 Task: Check the percentage active listings of view in the last 1 year.
Action: Mouse moved to (749, 161)
Screenshot: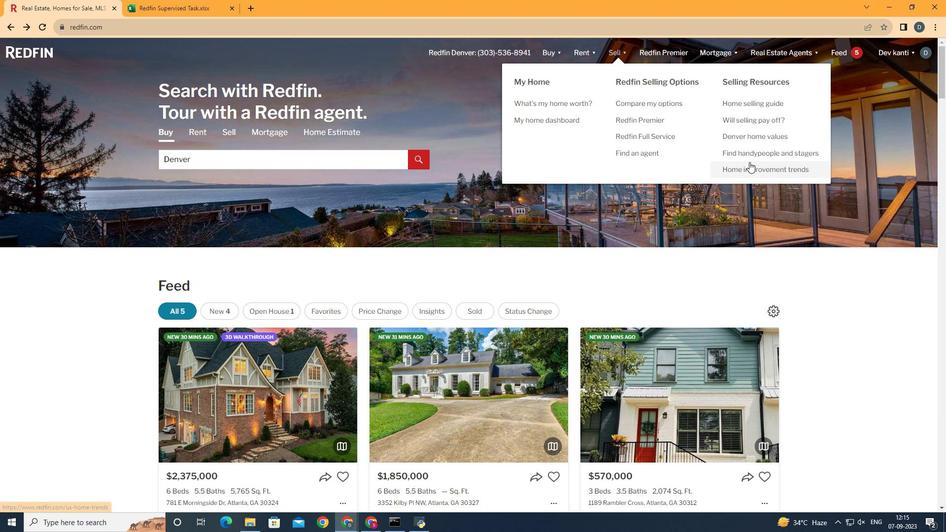 
Action: Mouse pressed left at (749, 161)
Screenshot: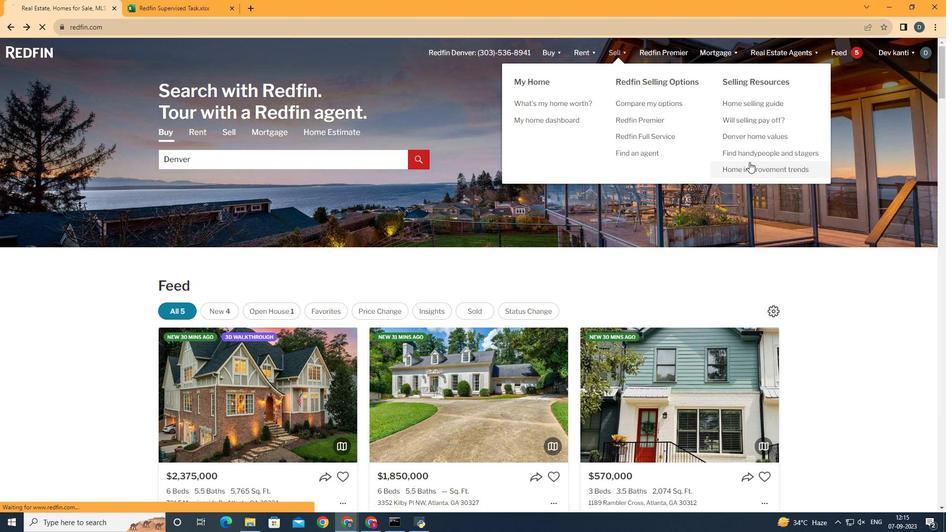 
Action: Mouse moved to (230, 186)
Screenshot: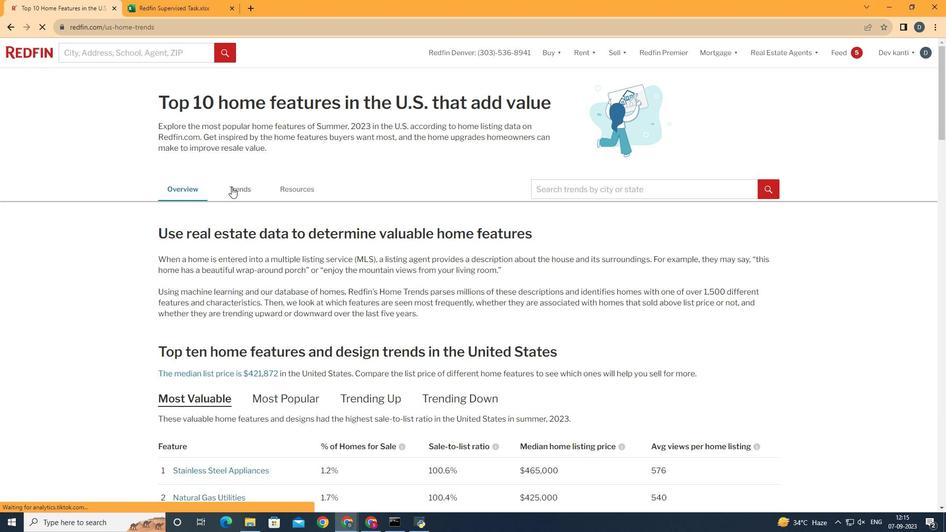 
Action: Mouse pressed left at (230, 186)
Screenshot: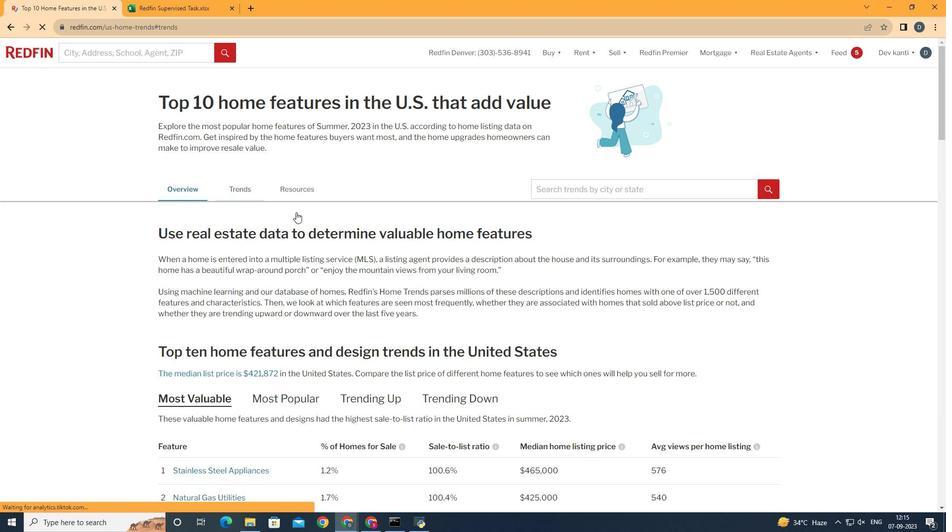 
Action: Mouse moved to (417, 250)
Screenshot: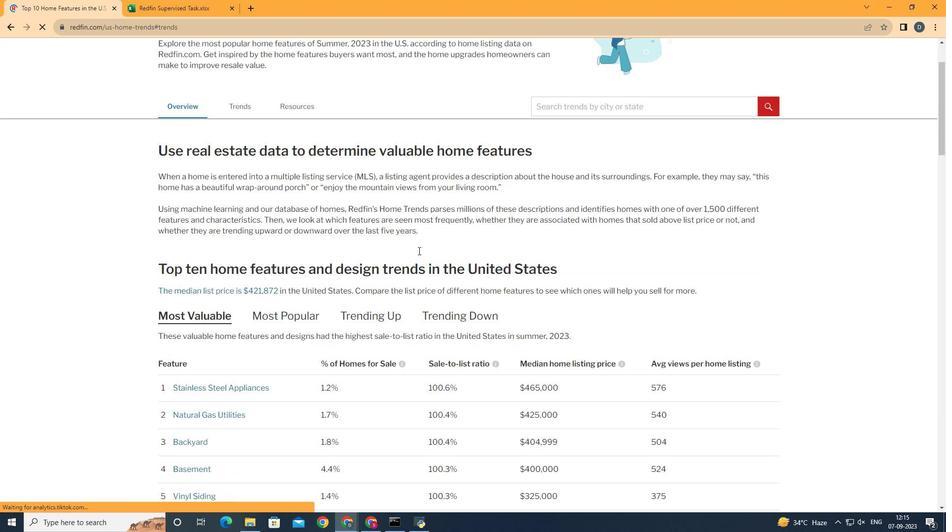 
Action: Mouse scrolled (417, 249) with delta (0, 0)
Screenshot: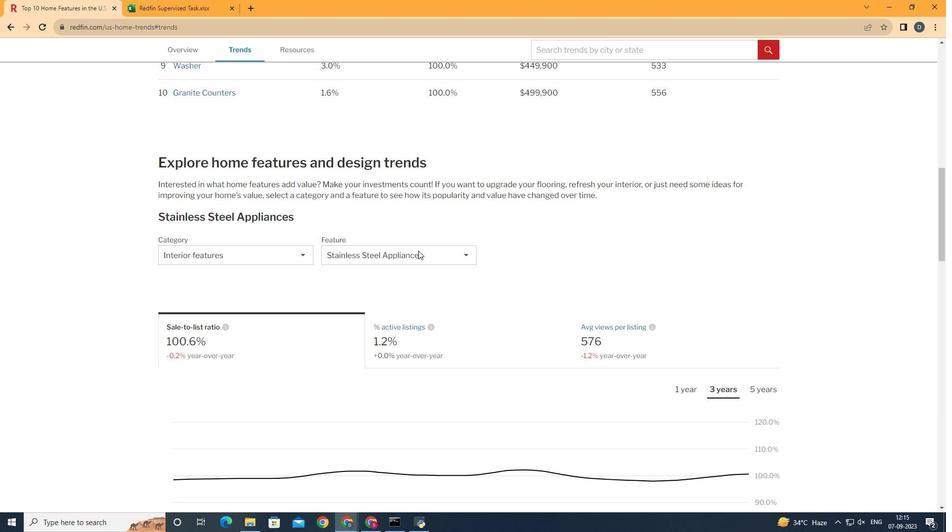 
Action: Mouse scrolled (417, 249) with delta (0, 0)
Screenshot: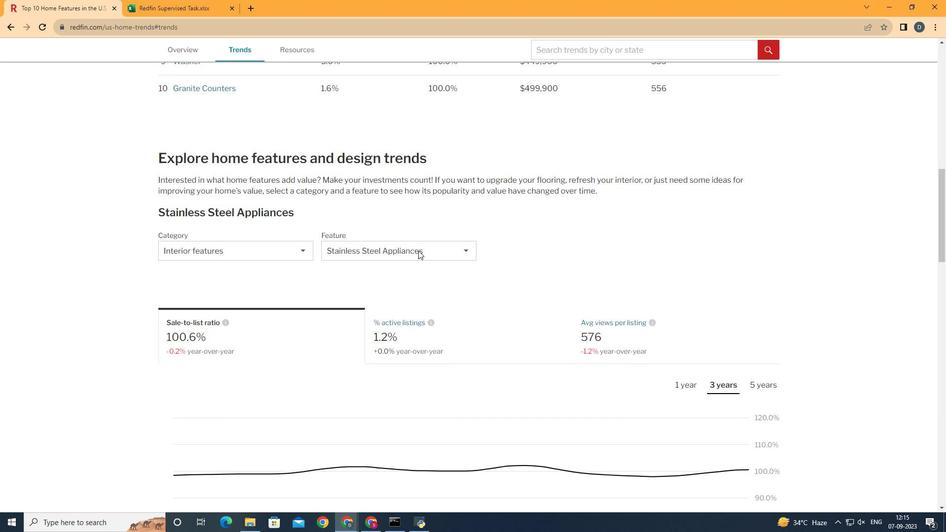 
Action: Mouse scrolled (417, 249) with delta (0, 0)
Screenshot: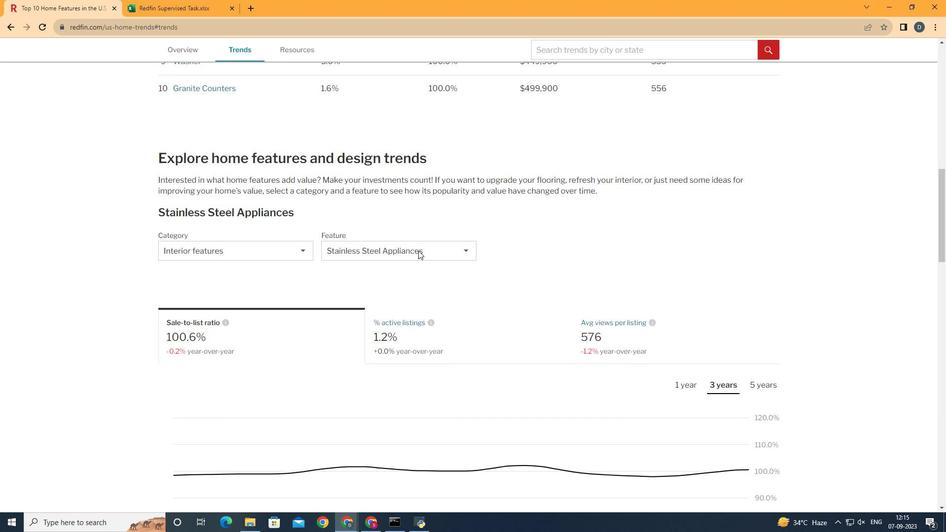 
Action: Mouse scrolled (417, 249) with delta (0, 0)
Screenshot: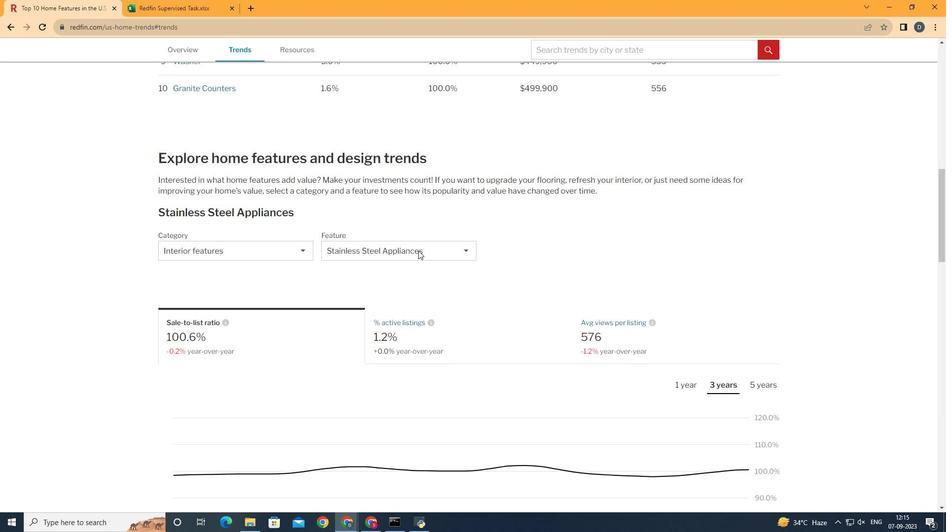 
Action: Mouse scrolled (417, 249) with delta (0, 0)
Screenshot: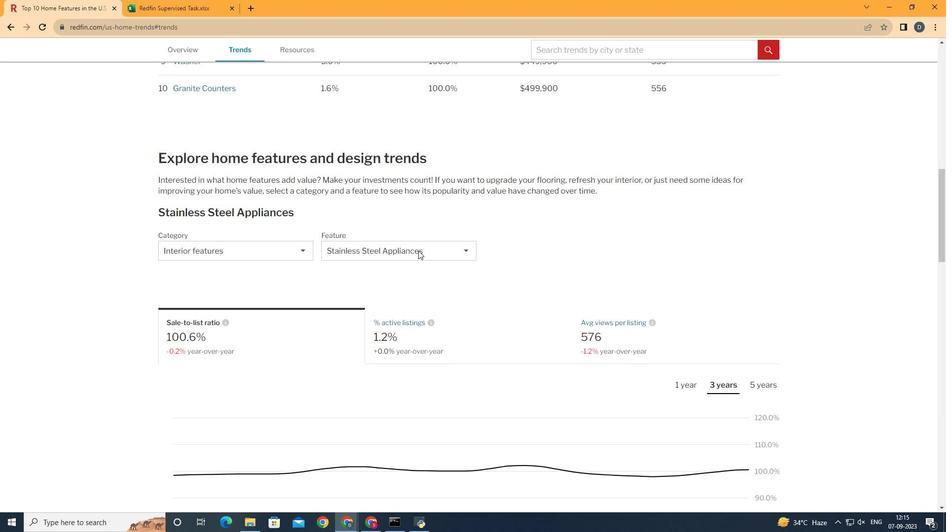 
Action: Mouse scrolled (417, 249) with delta (0, 0)
Screenshot: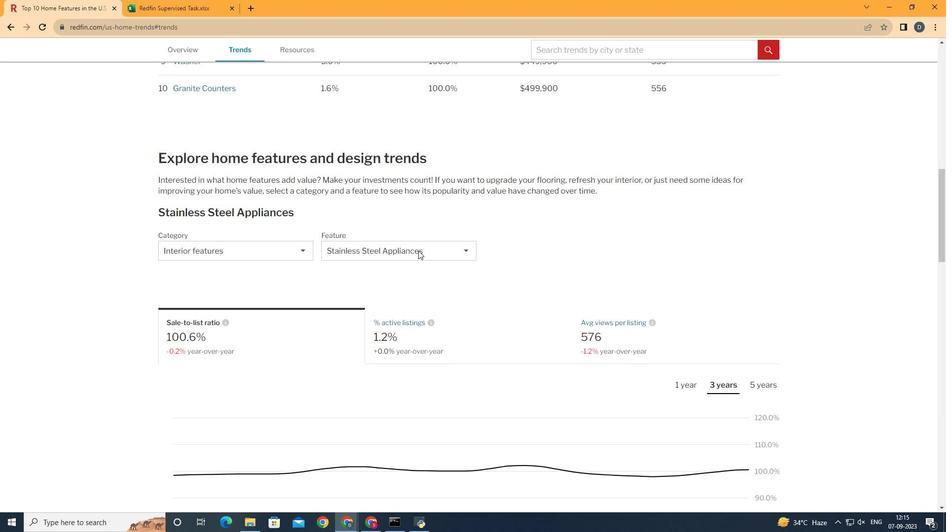 
Action: Mouse scrolled (417, 249) with delta (0, 0)
Screenshot: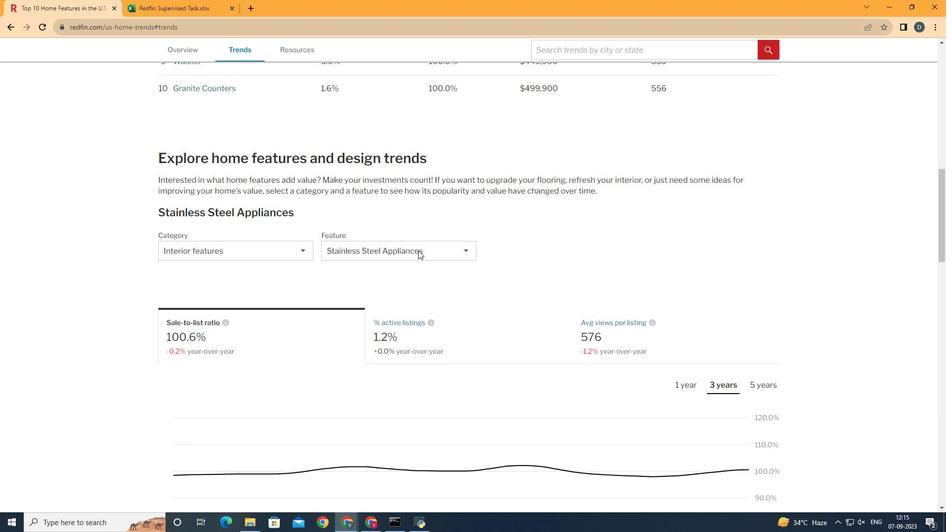 
Action: Mouse moved to (271, 248)
Screenshot: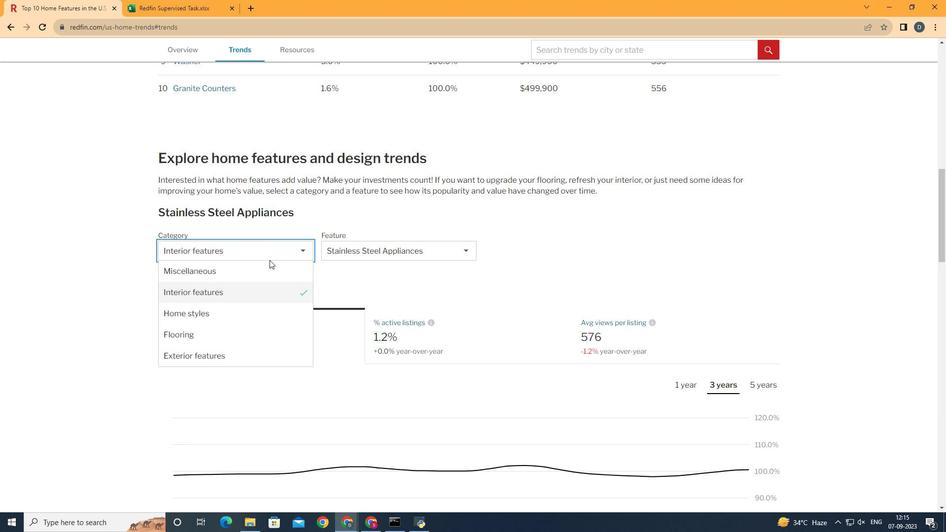 
Action: Mouse pressed left at (271, 248)
Screenshot: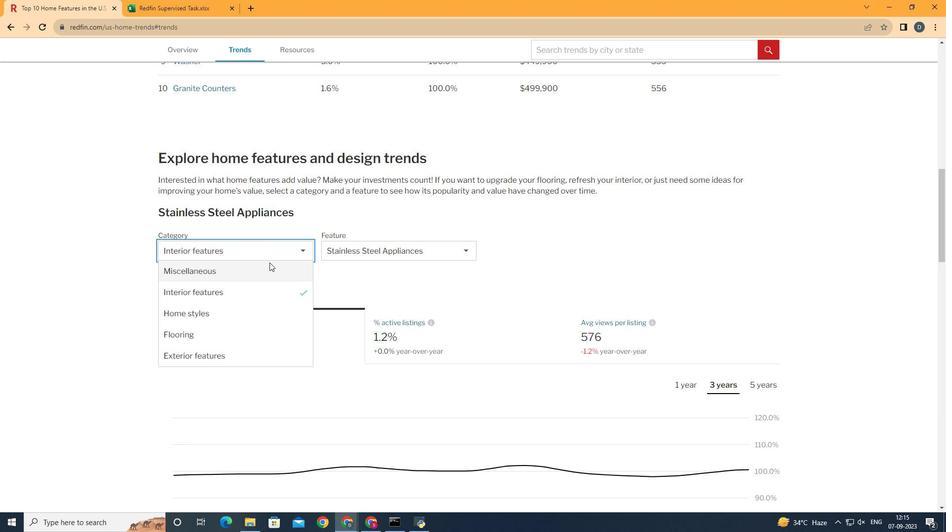 
Action: Mouse moved to (268, 262)
Screenshot: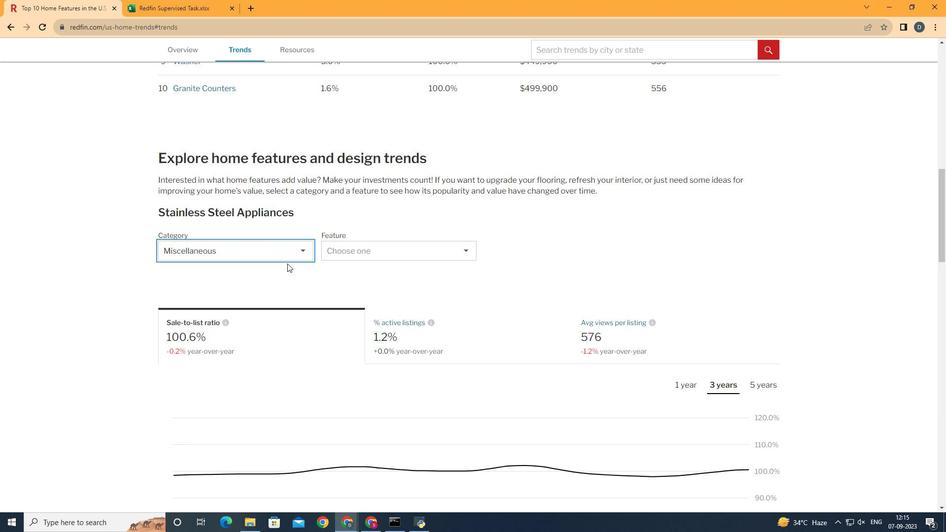 
Action: Mouse pressed left at (268, 262)
Screenshot: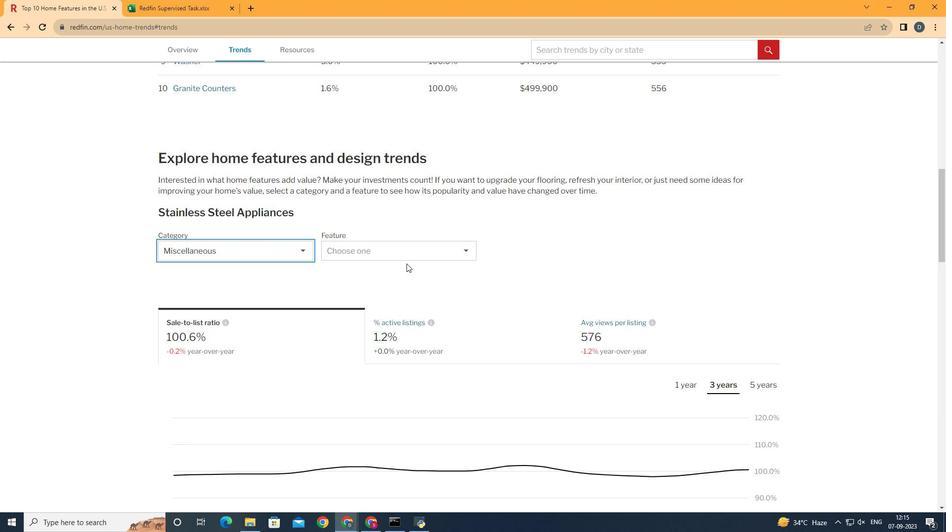 
Action: Mouse moved to (431, 256)
Screenshot: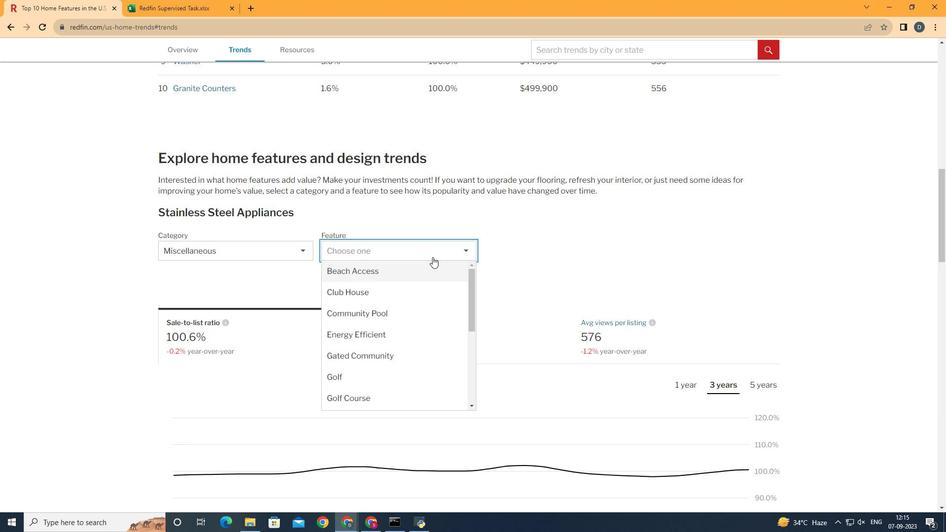 
Action: Mouse pressed left at (431, 256)
Screenshot: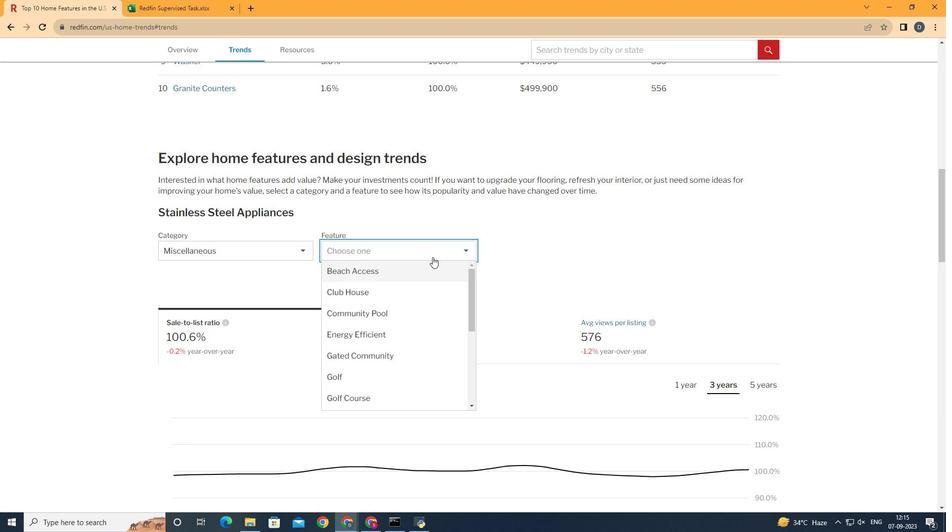 
Action: Mouse moved to (430, 305)
Screenshot: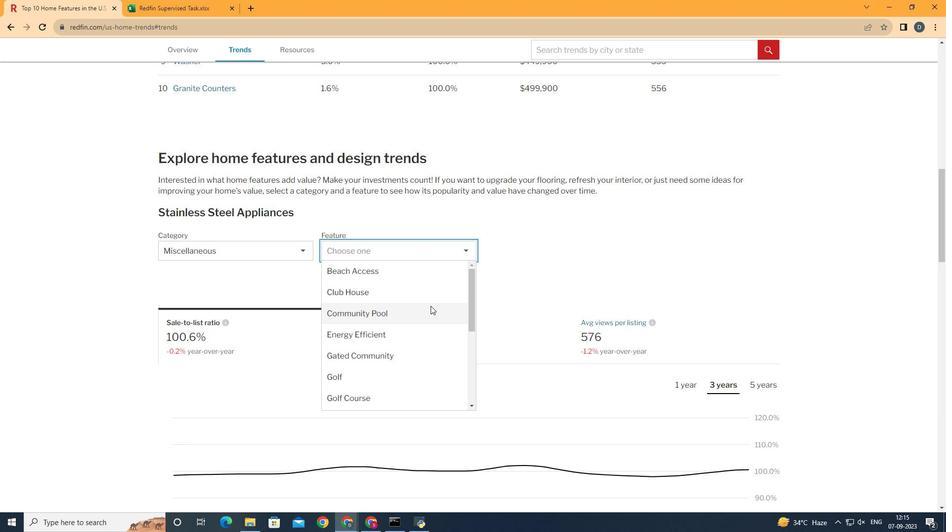
Action: Mouse scrolled (430, 304) with delta (0, 0)
Screenshot: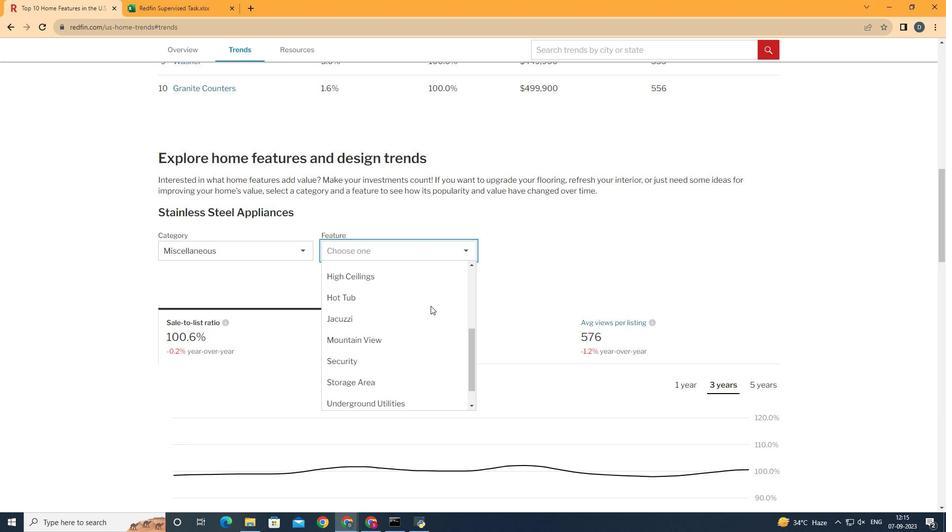 
Action: Mouse scrolled (430, 304) with delta (0, 0)
Screenshot: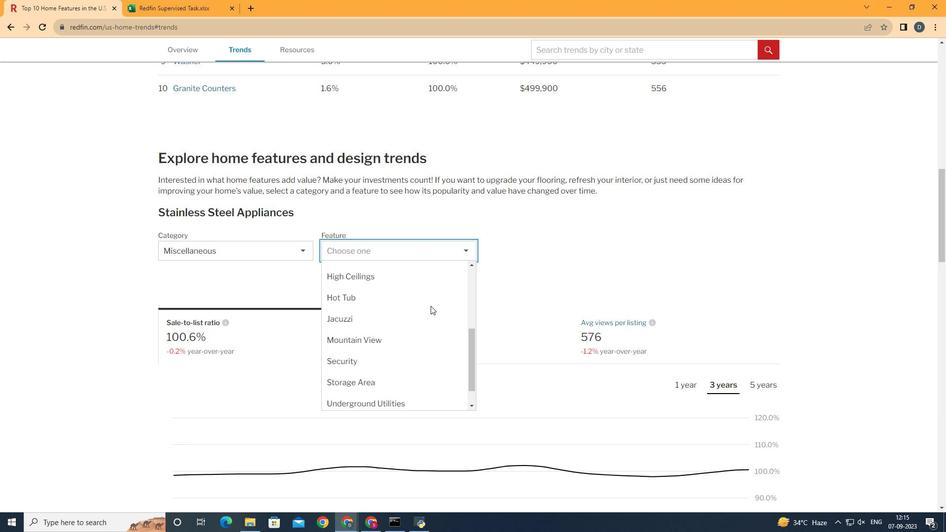 
Action: Mouse scrolled (430, 304) with delta (0, 0)
Screenshot: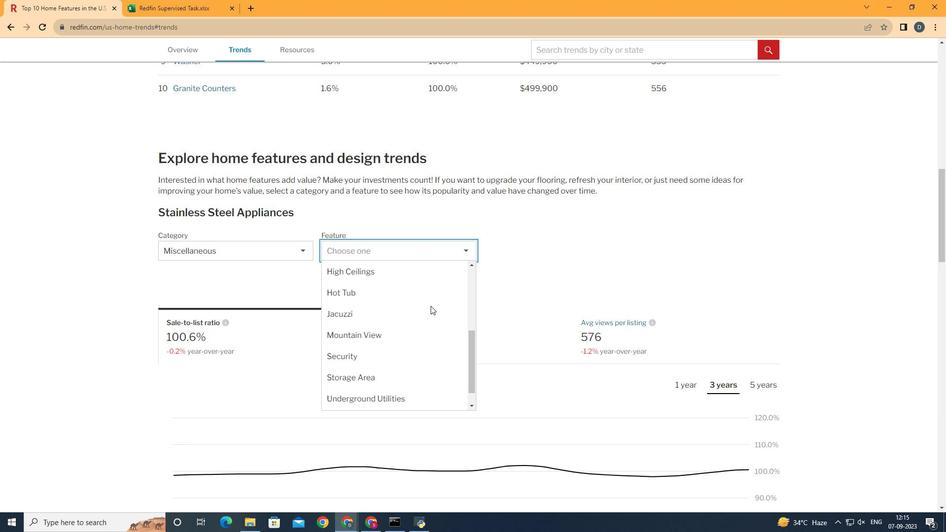 
Action: Mouse moved to (404, 362)
Screenshot: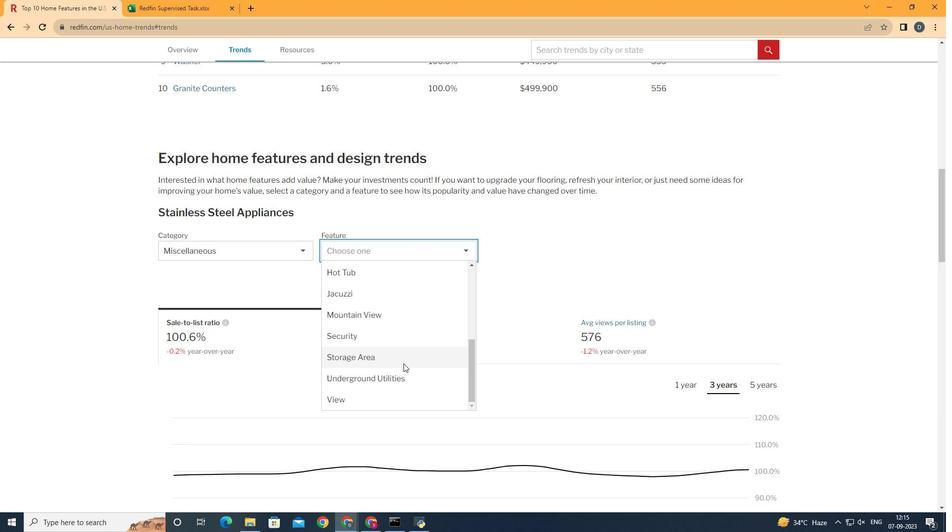 
Action: Mouse scrolled (404, 362) with delta (0, 0)
Screenshot: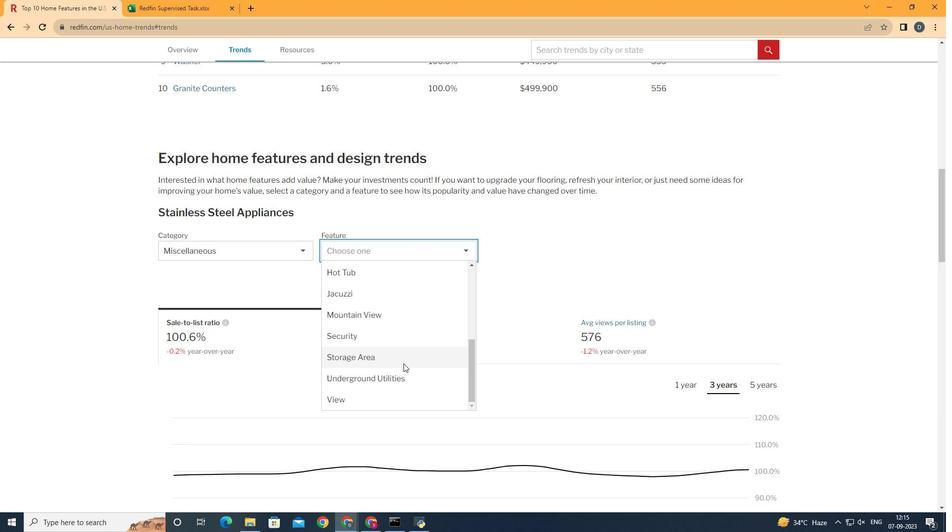 
Action: Mouse moved to (403, 362)
Screenshot: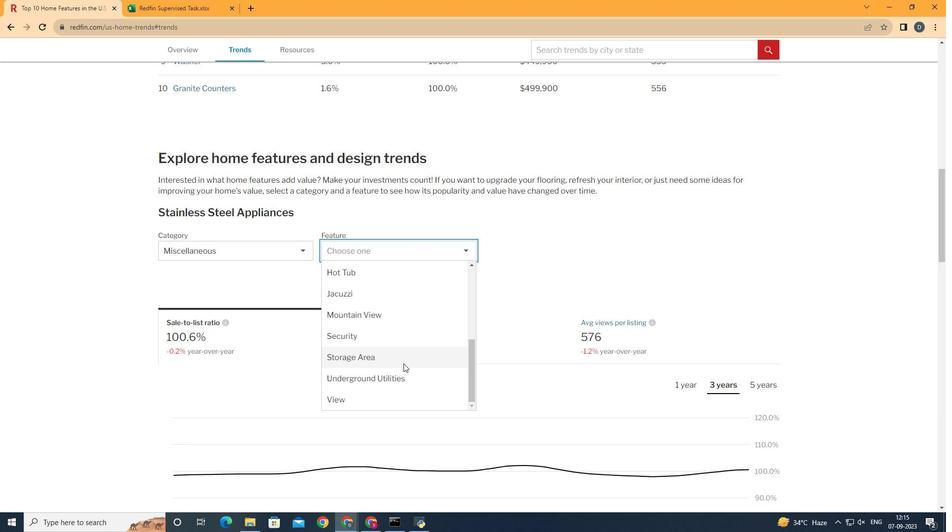 
Action: Mouse scrolled (403, 362) with delta (0, 0)
Screenshot: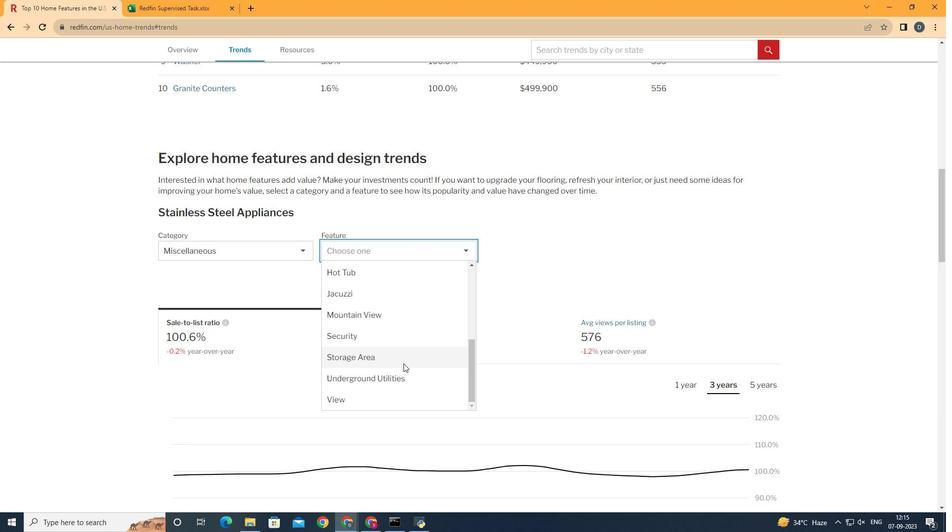 
Action: Mouse moved to (388, 399)
Screenshot: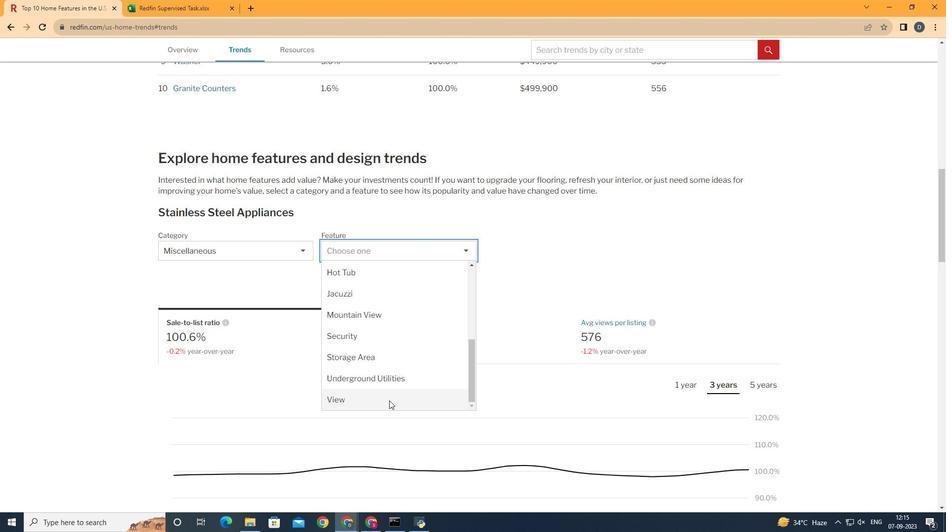 
Action: Mouse pressed left at (388, 399)
Screenshot: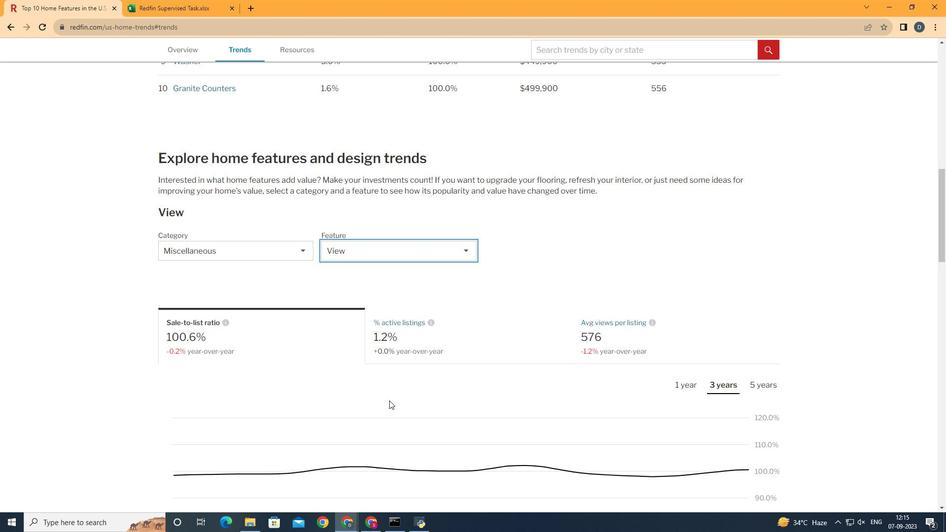 
Action: Mouse moved to (404, 362)
Screenshot: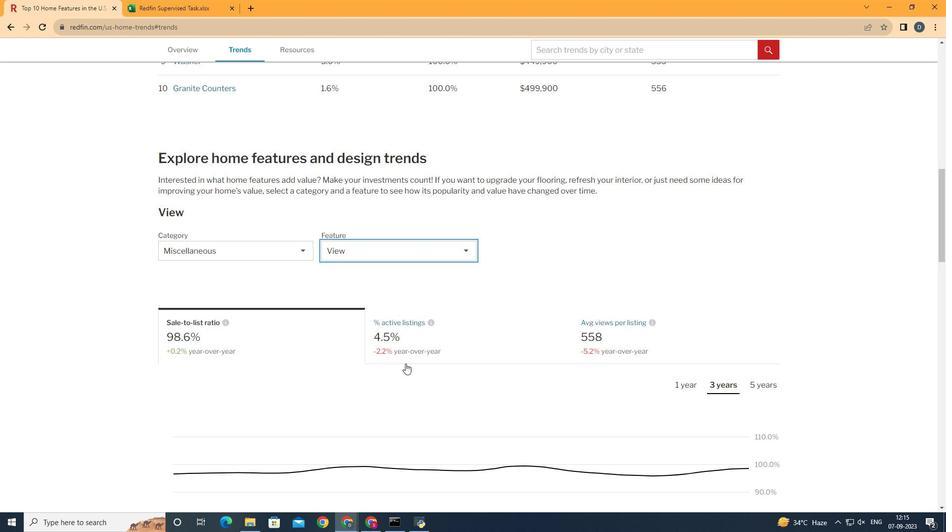 
Action: Mouse scrolled (404, 362) with delta (0, 0)
Screenshot: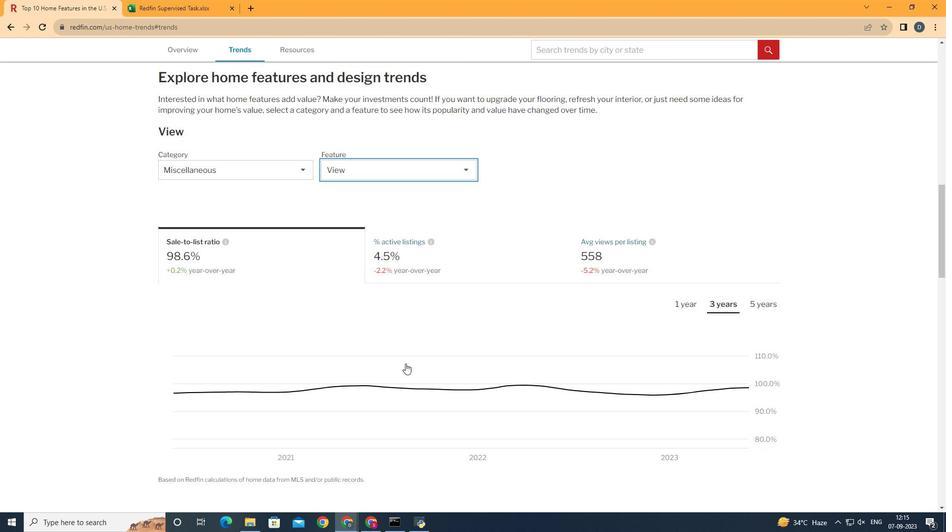 
Action: Mouse scrolled (404, 362) with delta (0, 0)
Screenshot: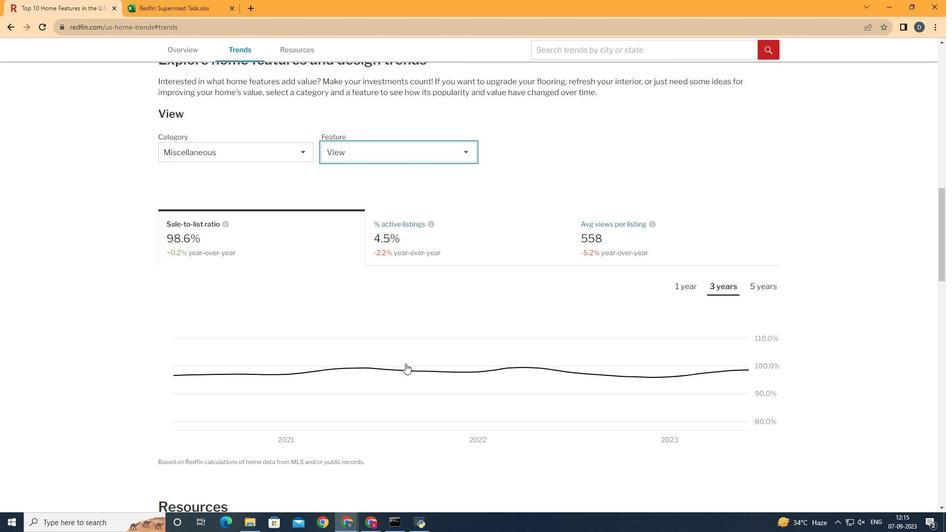 
Action: Mouse moved to (465, 236)
Screenshot: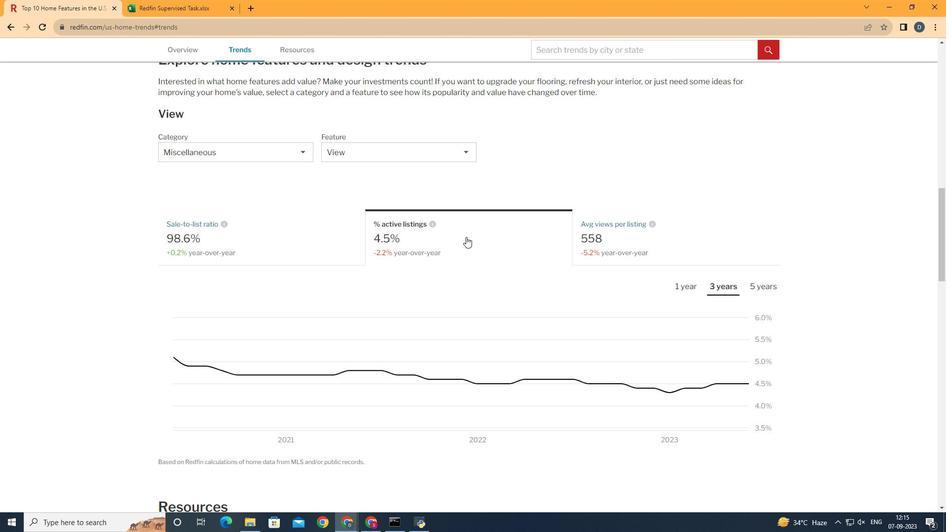 
Action: Mouse pressed left at (465, 236)
Screenshot: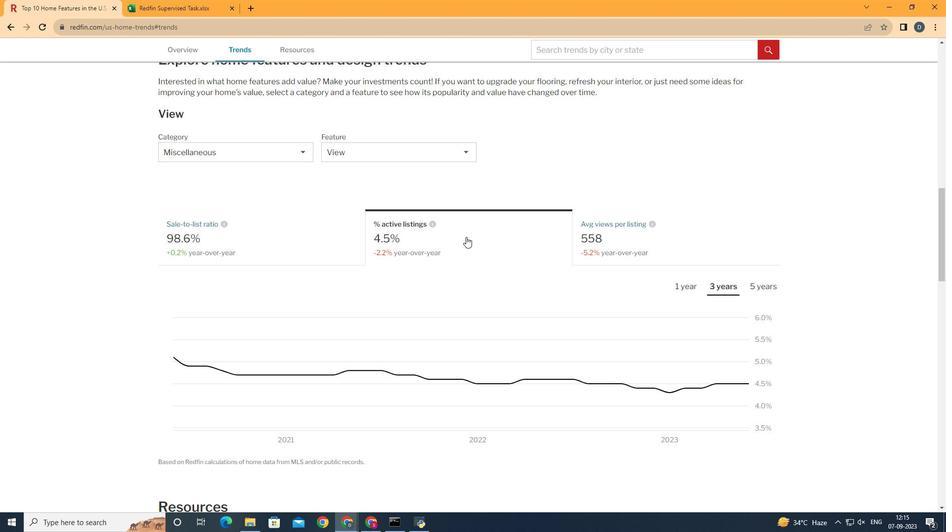
Action: Mouse moved to (680, 282)
Screenshot: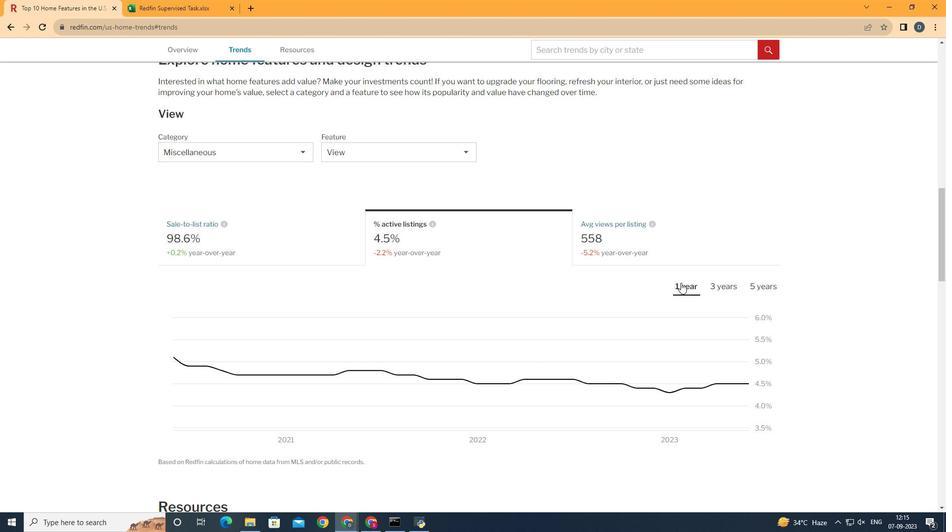 
Action: Mouse pressed left at (680, 282)
Screenshot: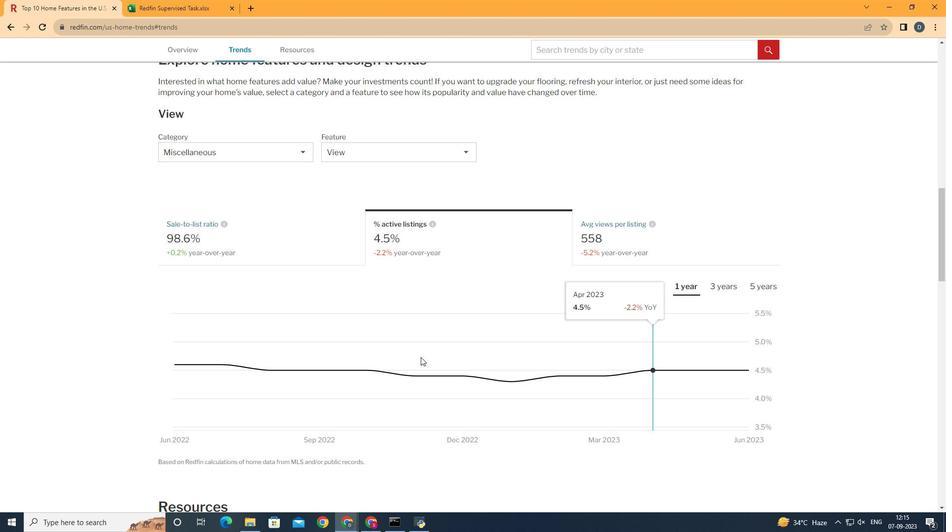 
Action: Mouse moved to (740, 380)
Screenshot: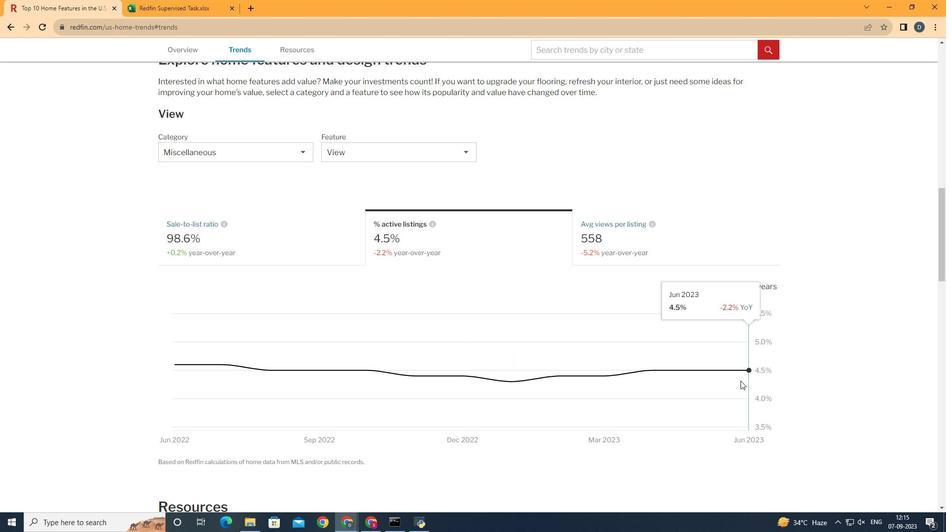 
